 Task: Create a section Code Catalysts and in the section, add a milestone Knowledge Management System Implementation in the project AgileHive
Action: Mouse moved to (437, 324)
Screenshot: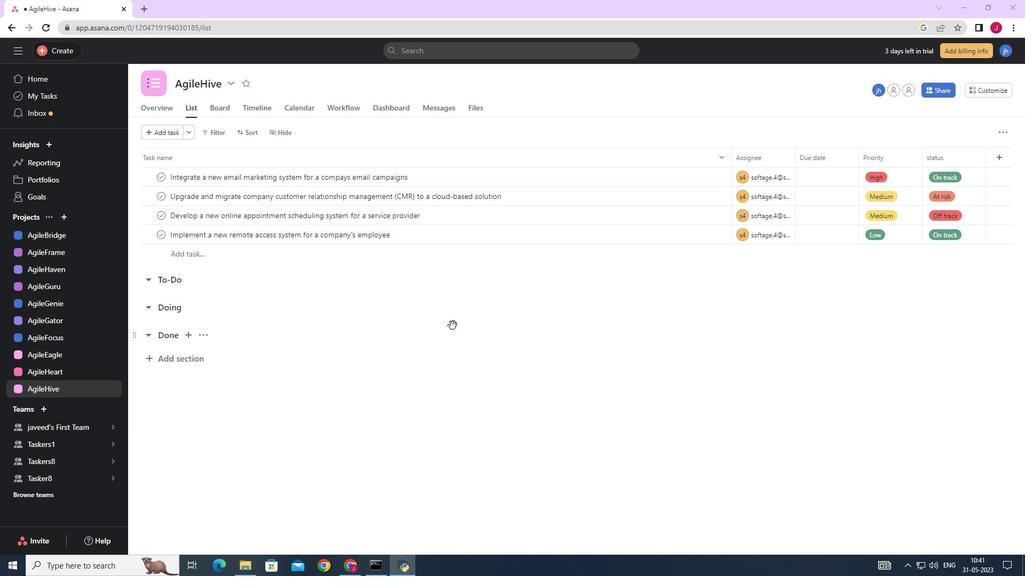 
Action: Mouse scrolled (437, 323) with delta (0, 0)
Screenshot: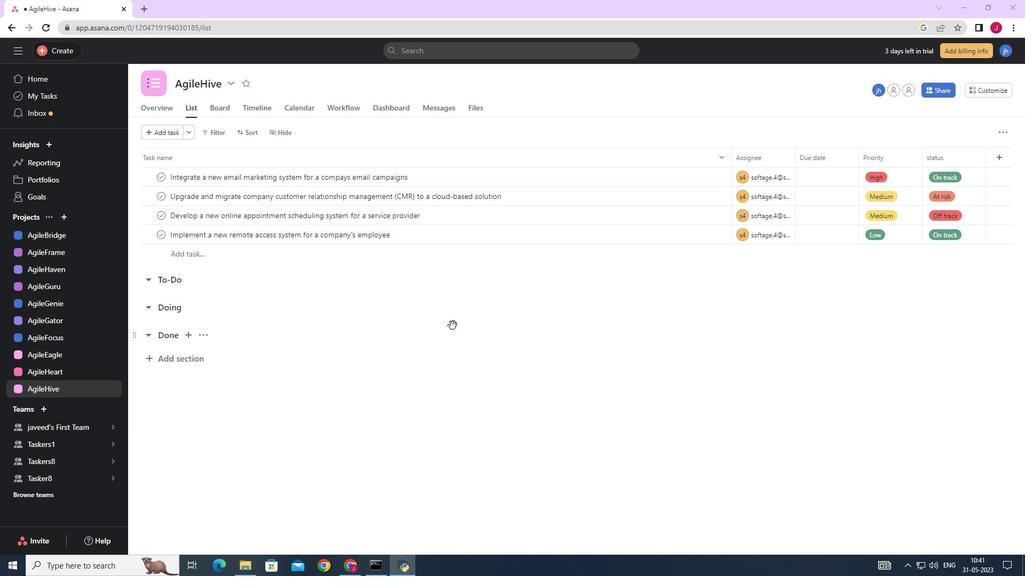 
Action: Mouse moved to (433, 324)
Screenshot: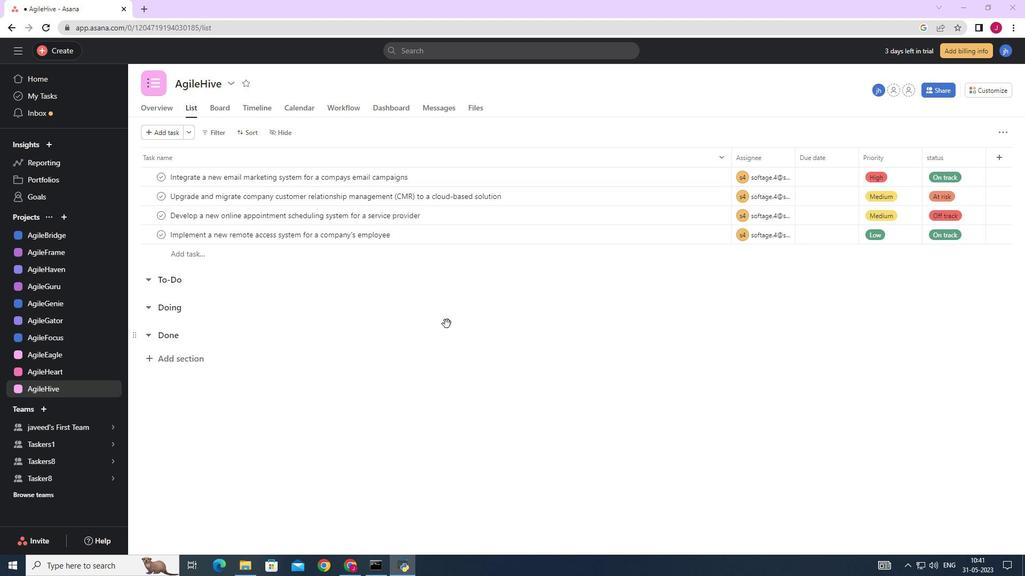 
Action: Mouse scrolled (433, 323) with delta (0, 0)
Screenshot: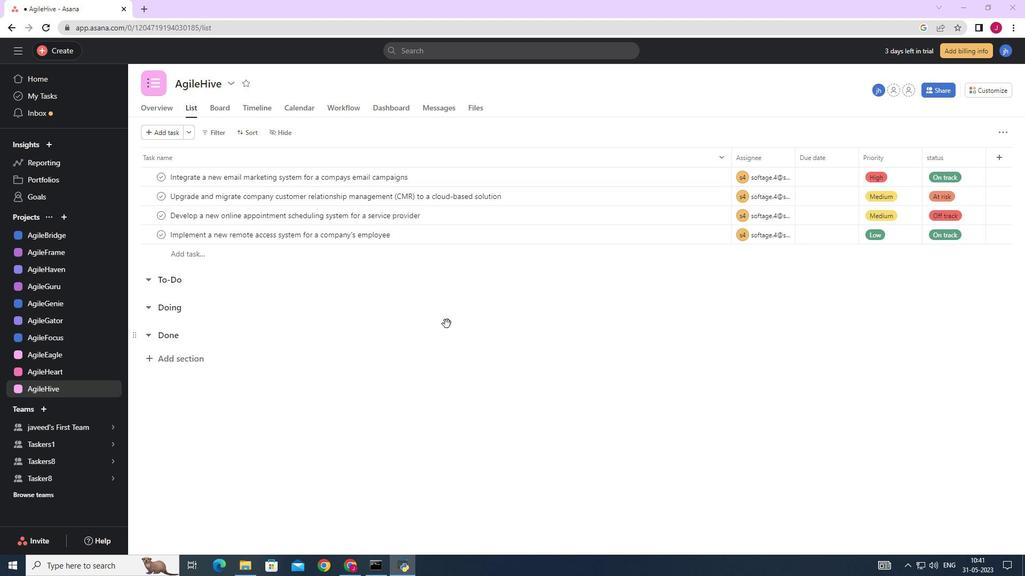 
Action: Mouse moved to (425, 325)
Screenshot: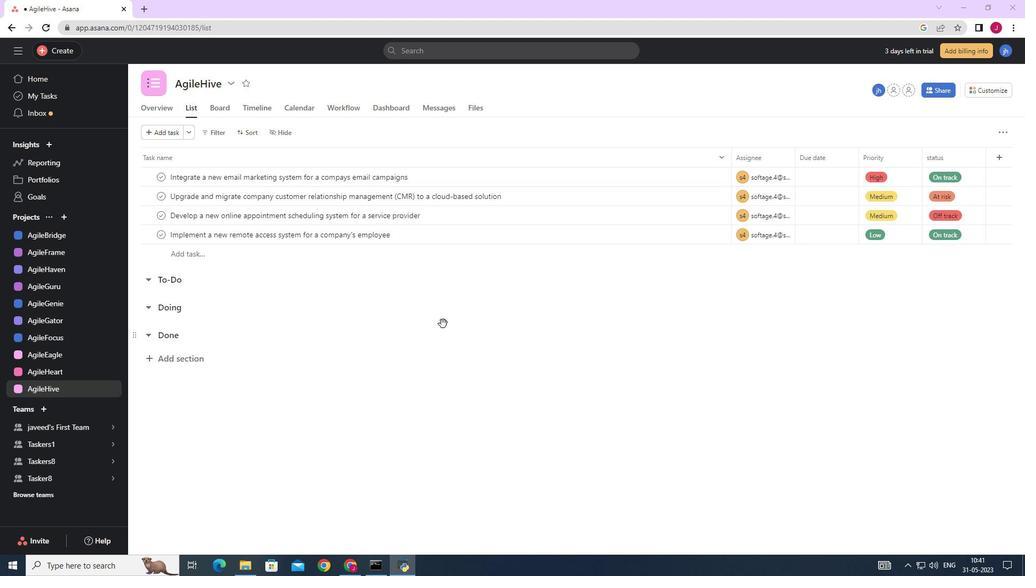 
Action: Mouse scrolled (425, 324) with delta (0, 0)
Screenshot: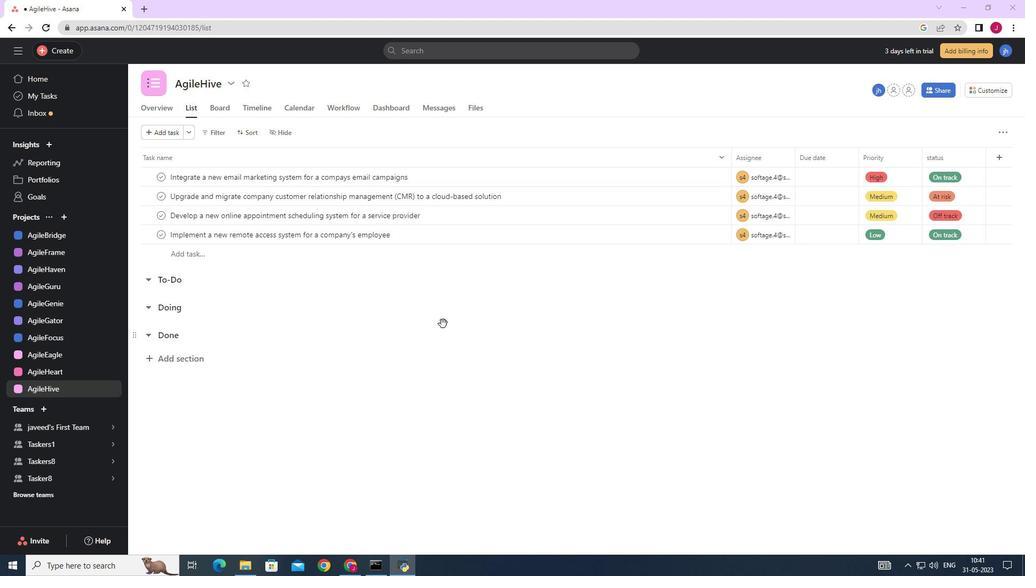 
Action: Mouse moved to (176, 360)
Screenshot: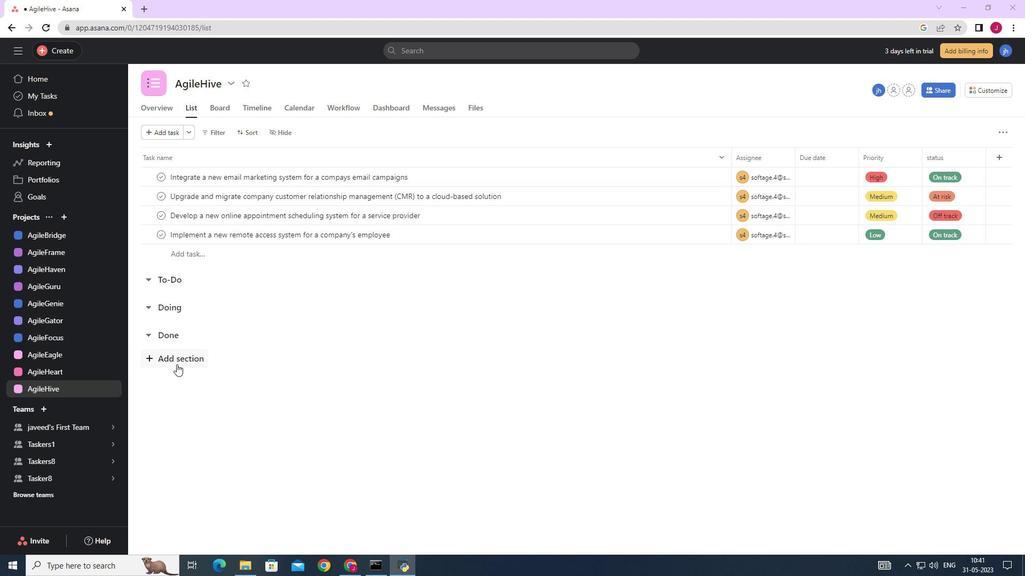 
Action: Mouse pressed left at (176, 360)
Screenshot: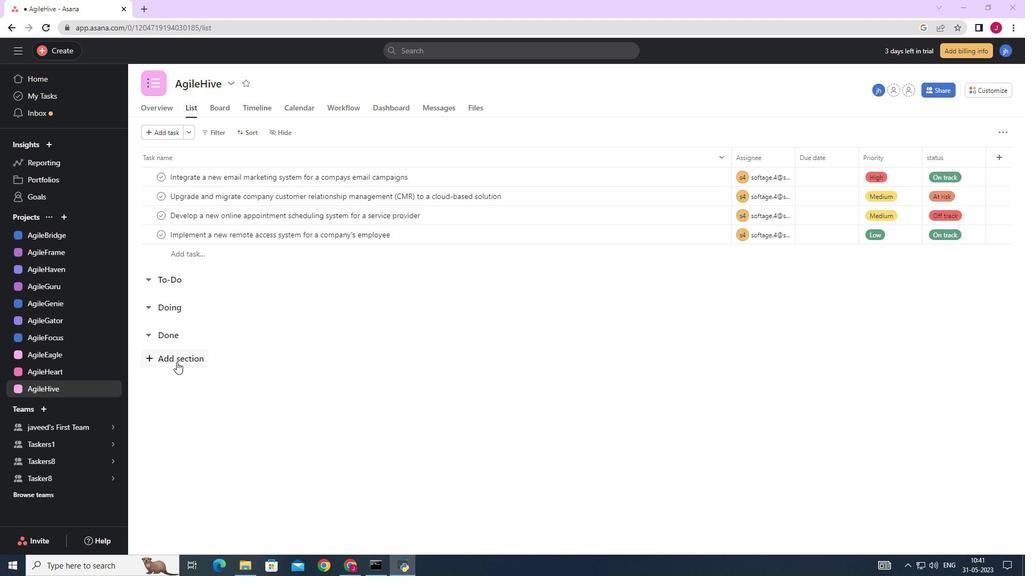
Action: Mouse moved to (185, 367)
Screenshot: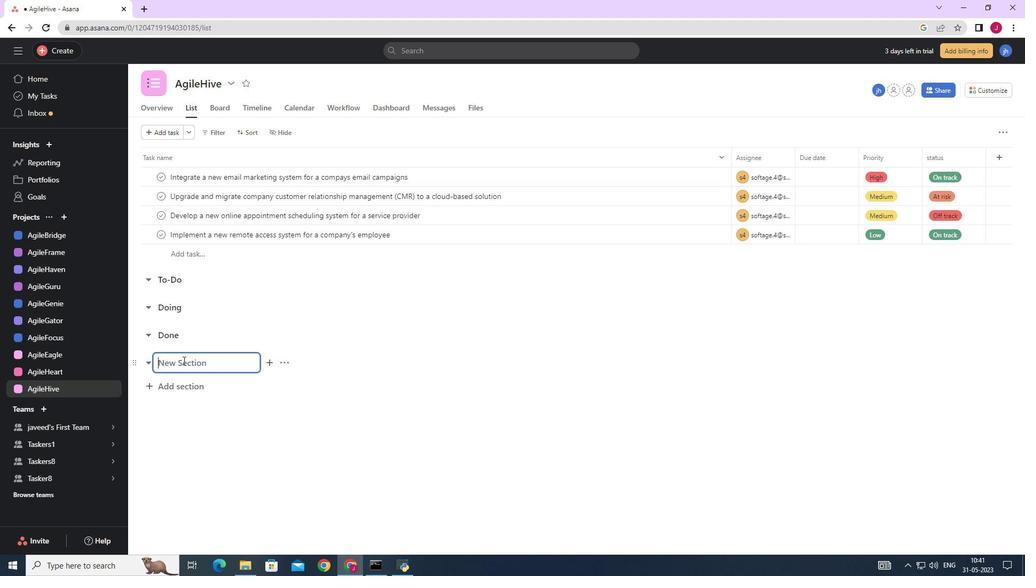 
Action: Key pressed <Key.caps_lock>C<Key.caps_lock>ode<Key.space><Key.caps_lock>C<Key.caps_lock>atalysrt<Key.backspace><Key.backspace>ts<Key.space><Key.enter>
Screenshot: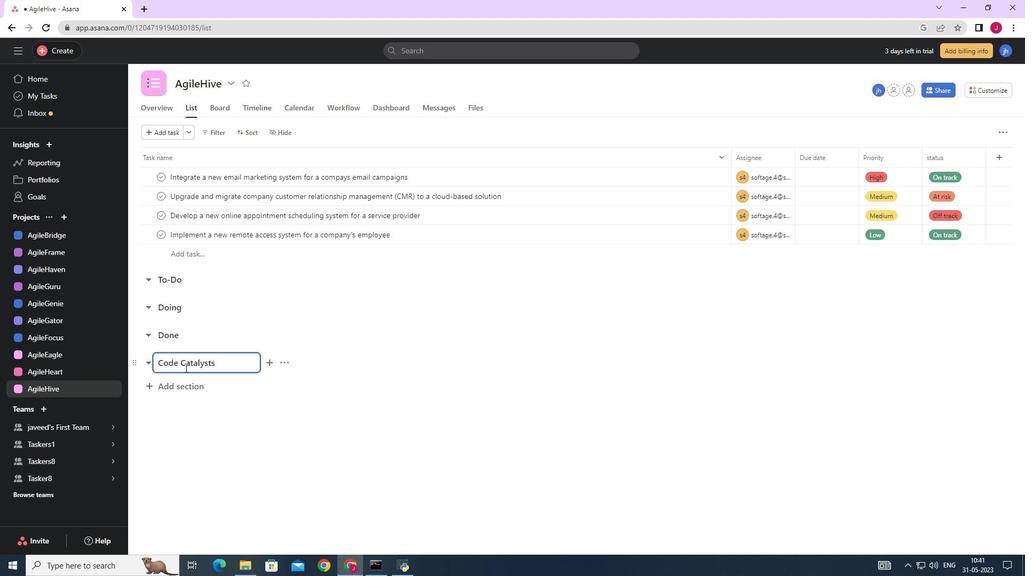 
Action: Mouse moved to (239, 386)
Screenshot: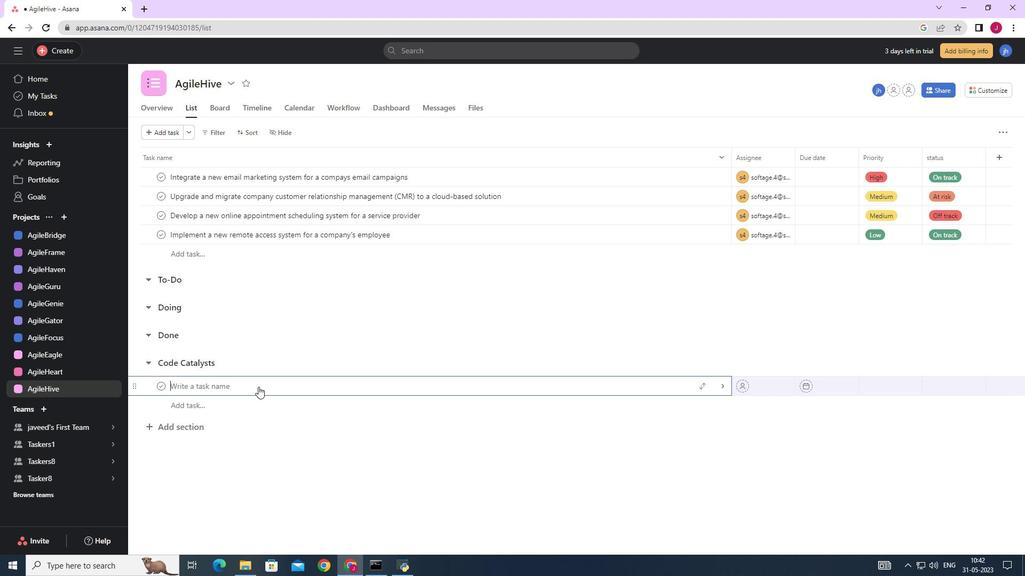
Action: Key pressed <Key.caps_lock>K<Key.caps_lock>nowledge<Key.space>management<Key.space>syatem<Key.space>implementation<Key.space>
Screenshot: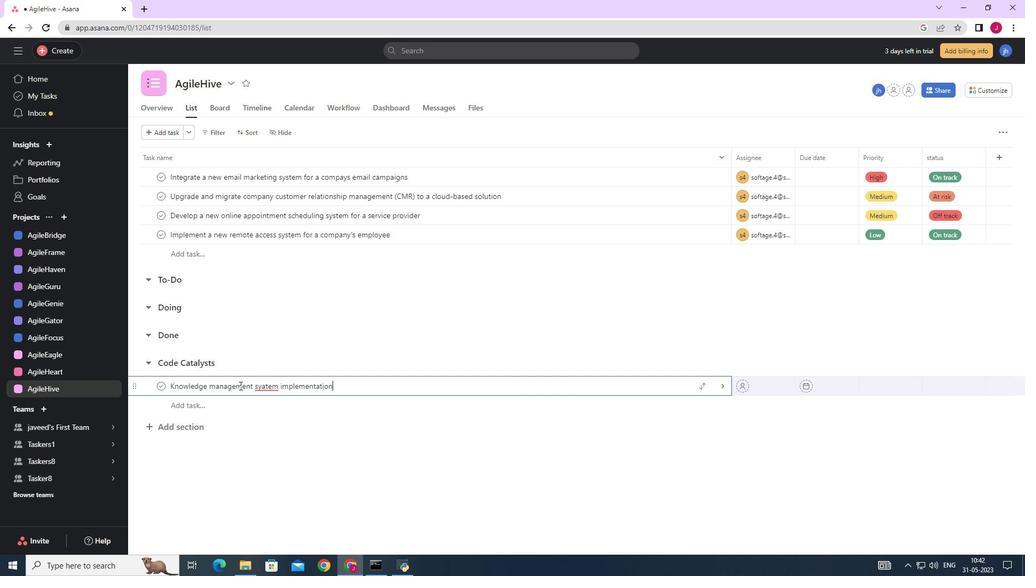 
Action: Mouse moved to (264, 386)
Screenshot: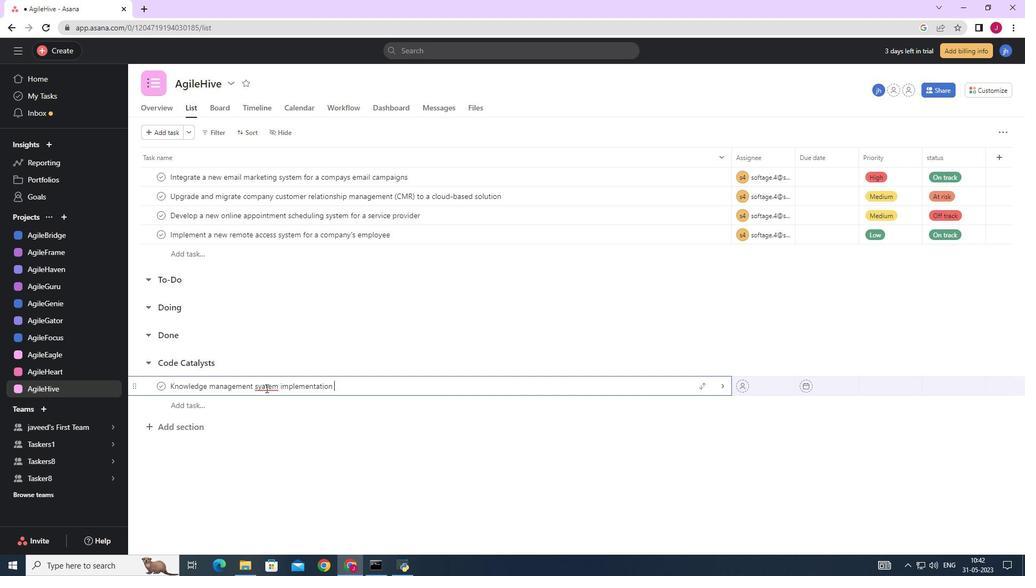 
Action: Mouse pressed left at (264, 386)
Screenshot: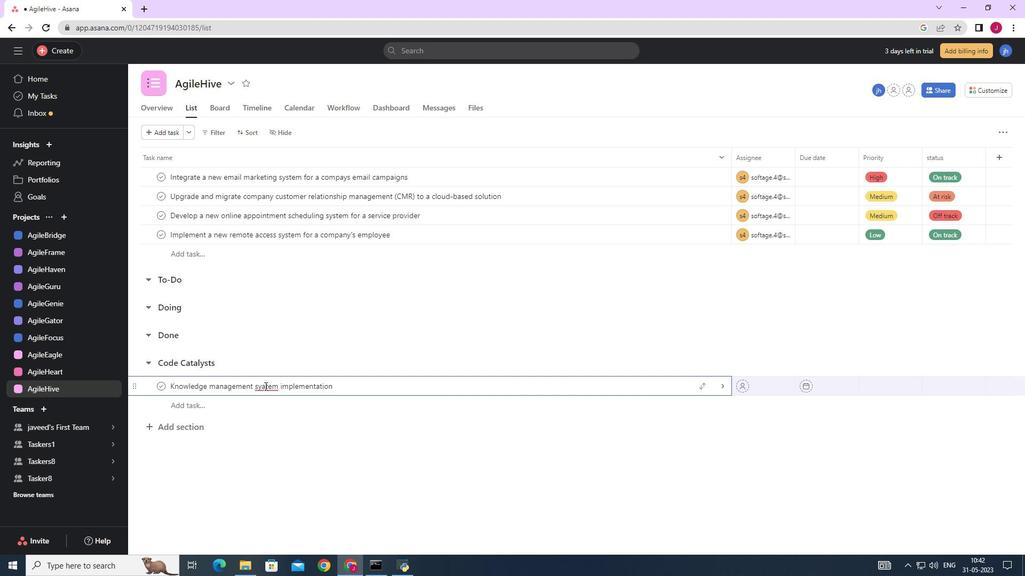 
Action: Key pressed <Key.backspace>s
Screenshot: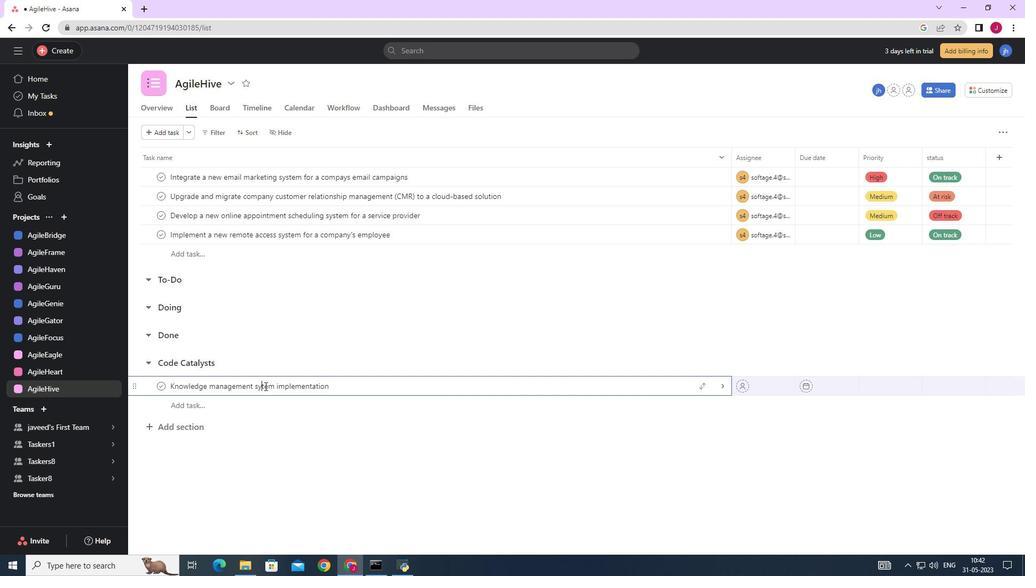 
Action: Mouse moved to (719, 387)
Screenshot: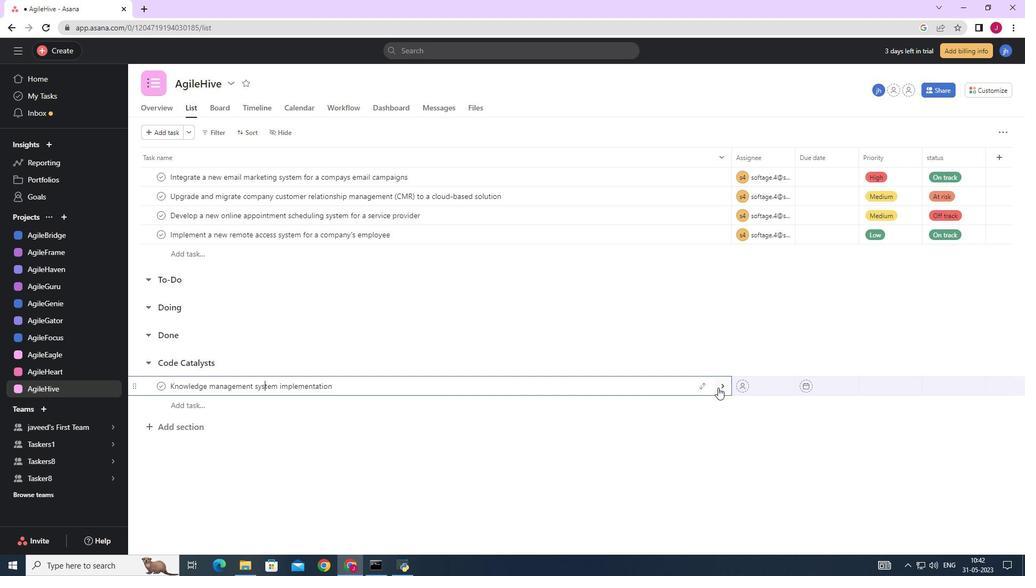
Action: Mouse pressed left at (719, 387)
Screenshot: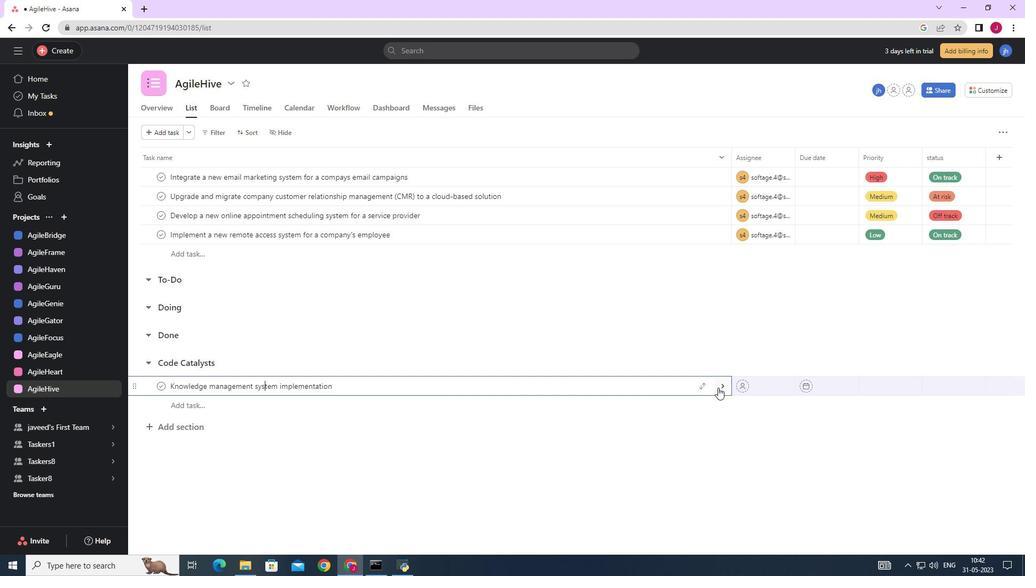 
Action: Mouse moved to (984, 132)
Screenshot: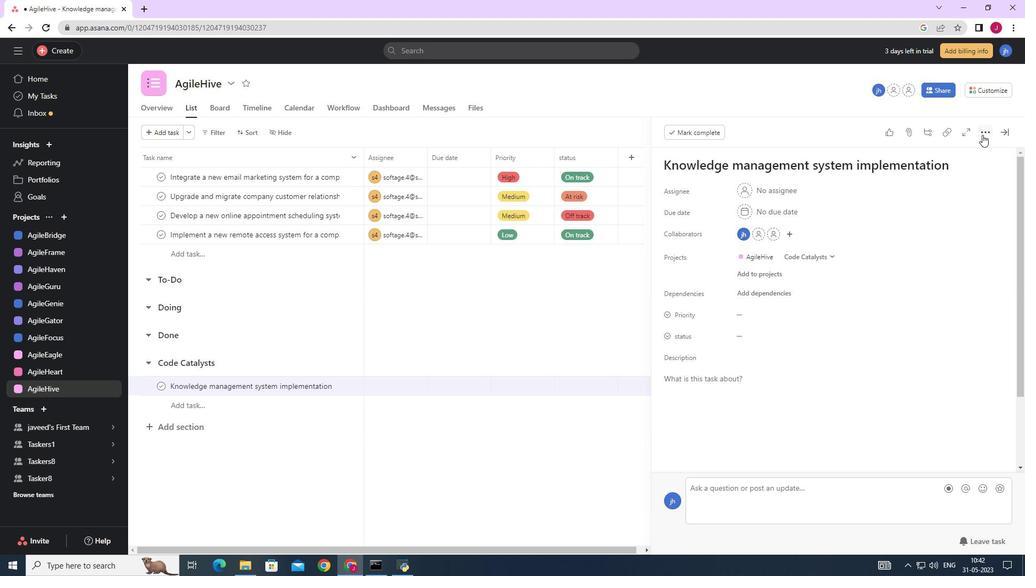
Action: Mouse pressed left at (984, 132)
Screenshot: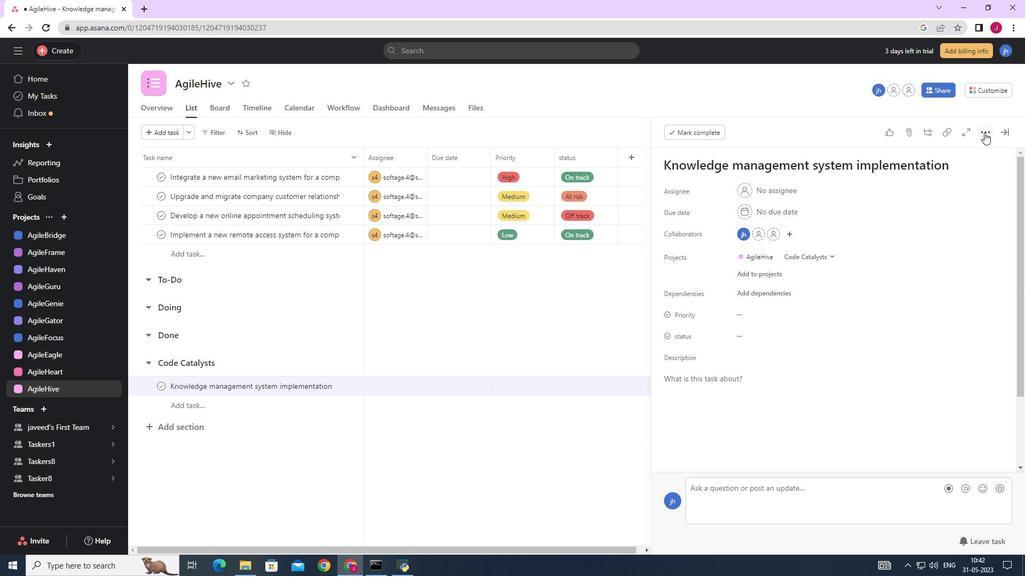 
Action: Mouse moved to (895, 171)
Screenshot: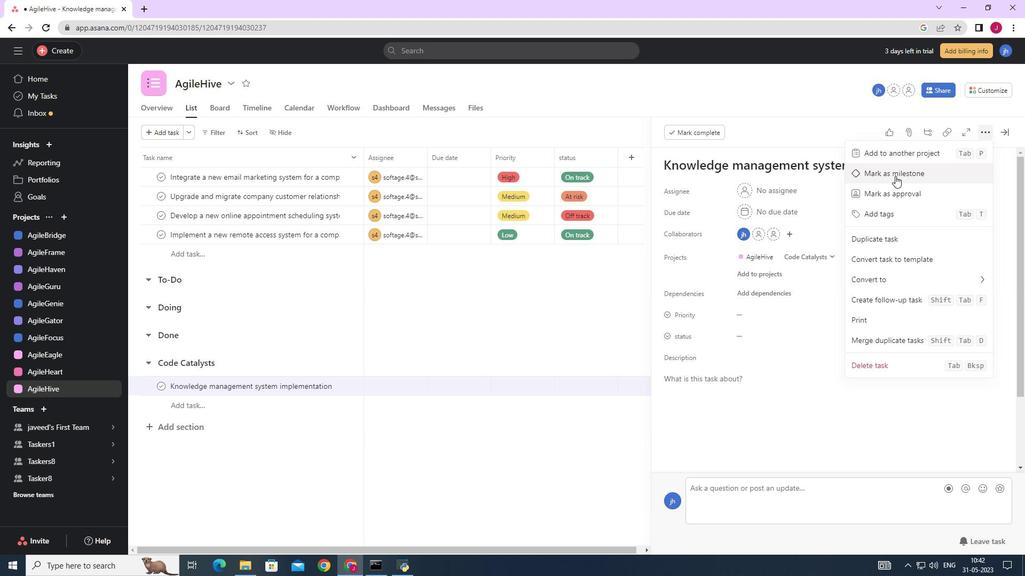 
Action: Mouse pressed left at (895, 171)
Screenshot: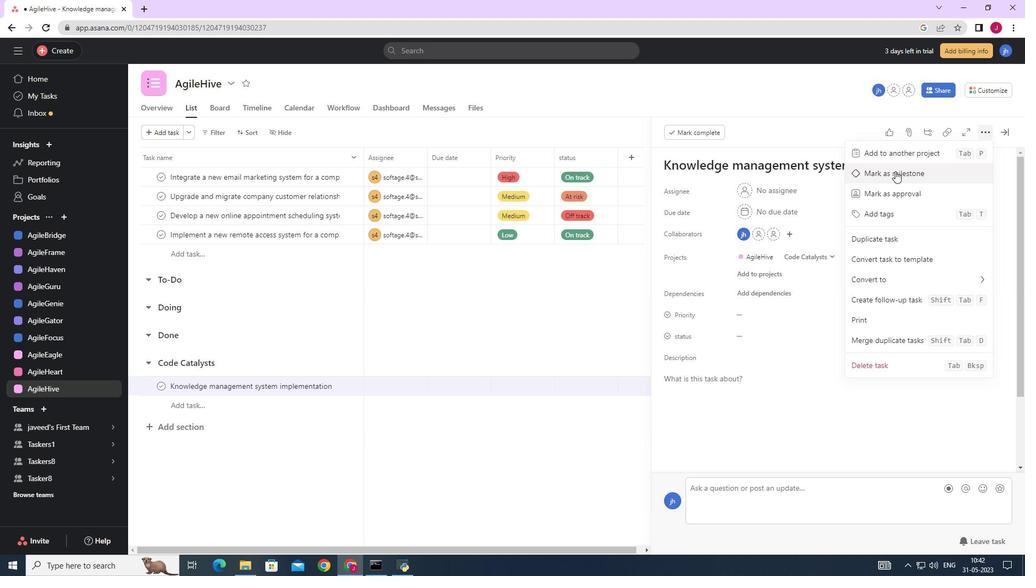 
Action: Mouse moved to (1007, 132)
Screenshot: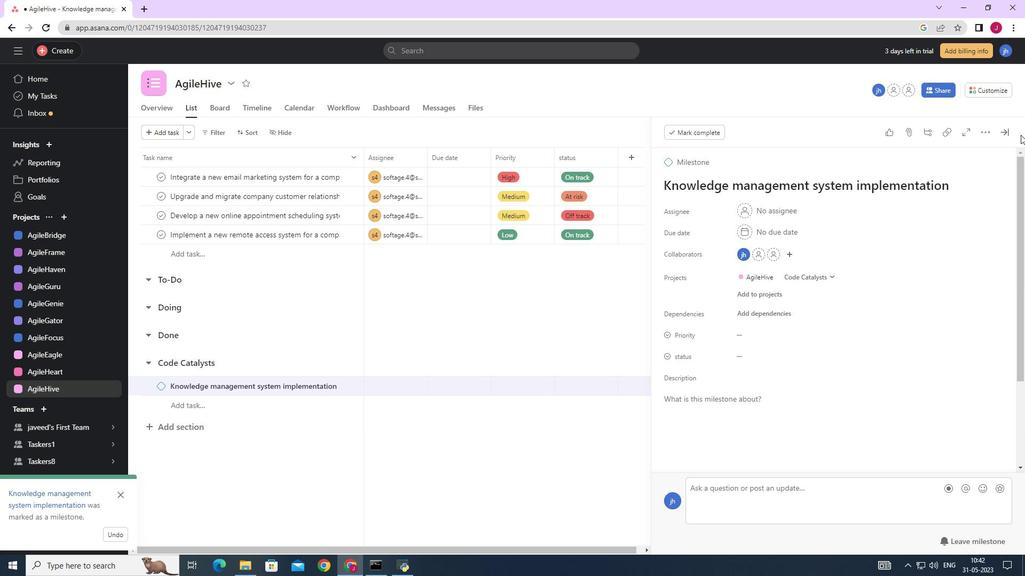
Action: Mouse pressed left at (1007, 132)
Screenshot: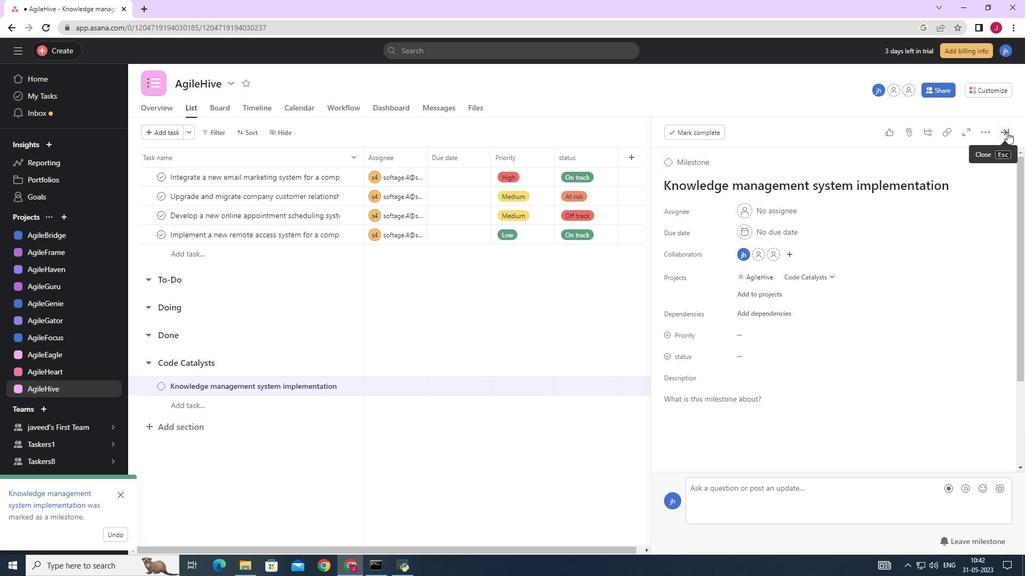 
Action: Mouse moved to (151, 444)
Screenshot: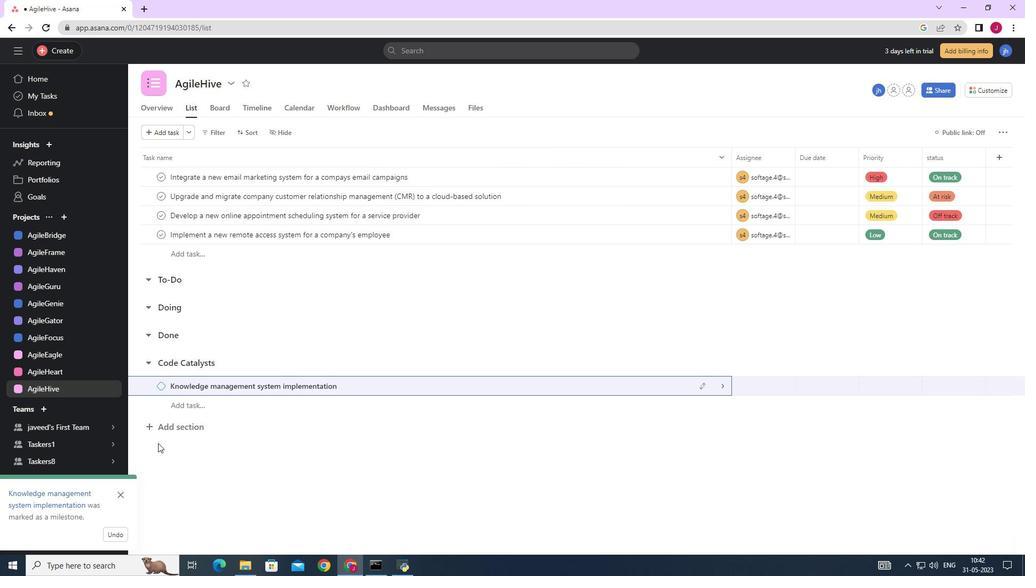 
